 Task: Create a due date automation trigger when advanced on, the moment a card is due add checklist with an incomplete checklists.
Action: Mouse moved to (1213, 344)
Screenshot: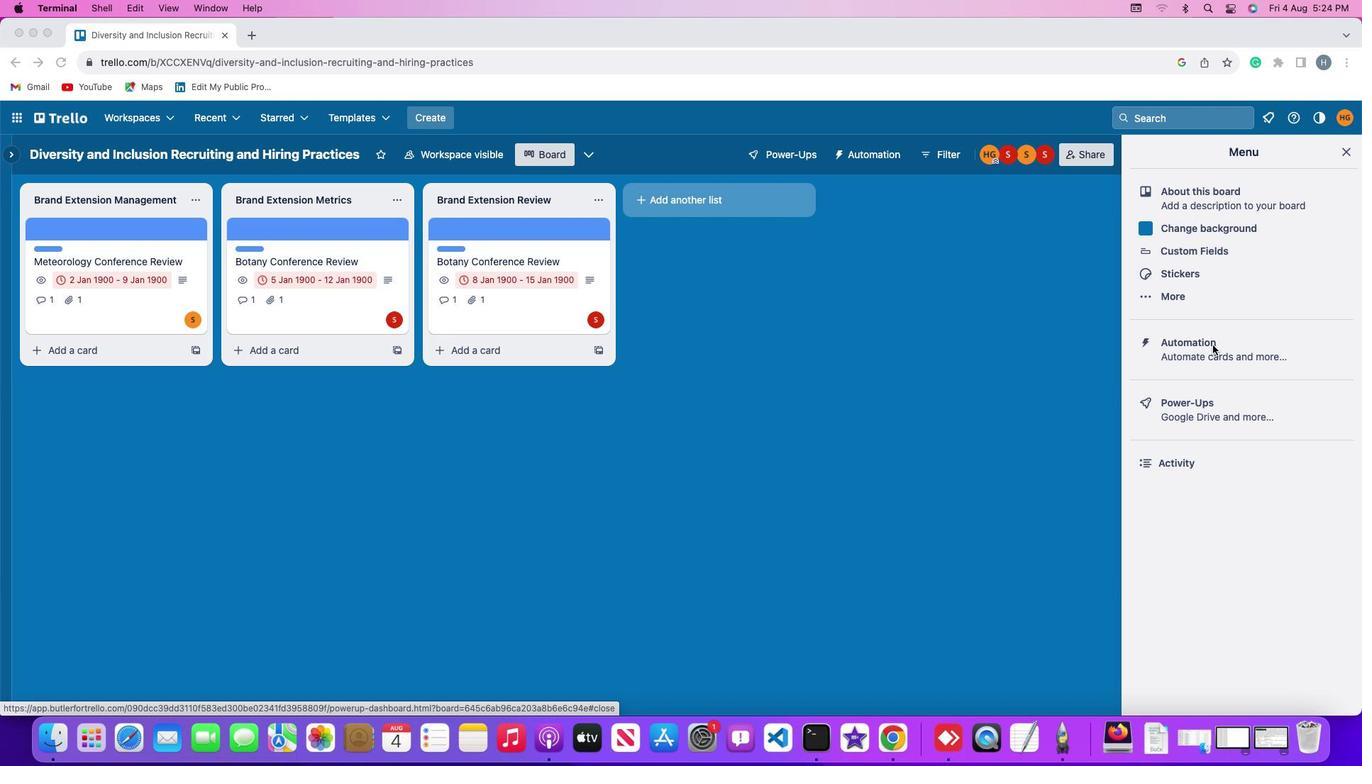 
Action: Mouse pressed left at (1213, 344)
Screenshot: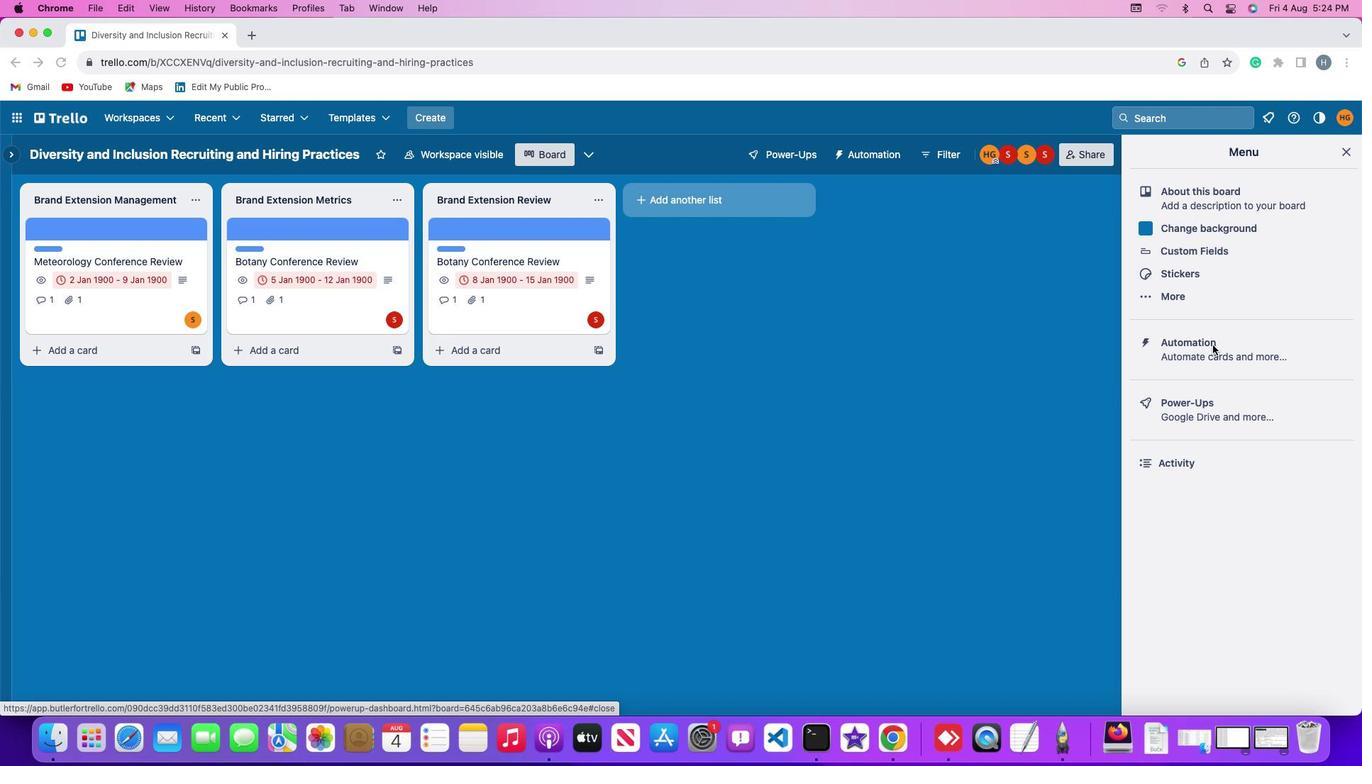 
Action: Mouse pressed left at (1213, 344)
Screenshot: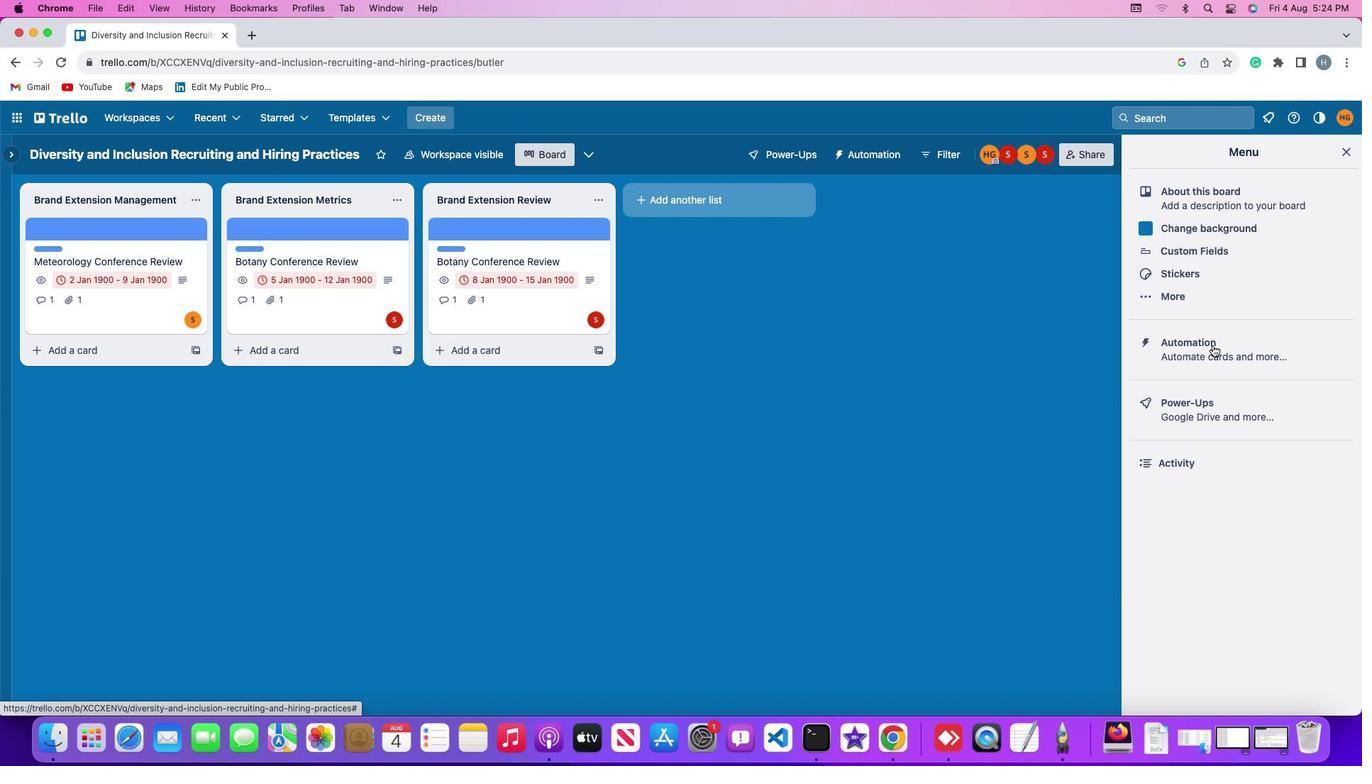 
Action: Mouse moved to (100, 335)
Screenshot: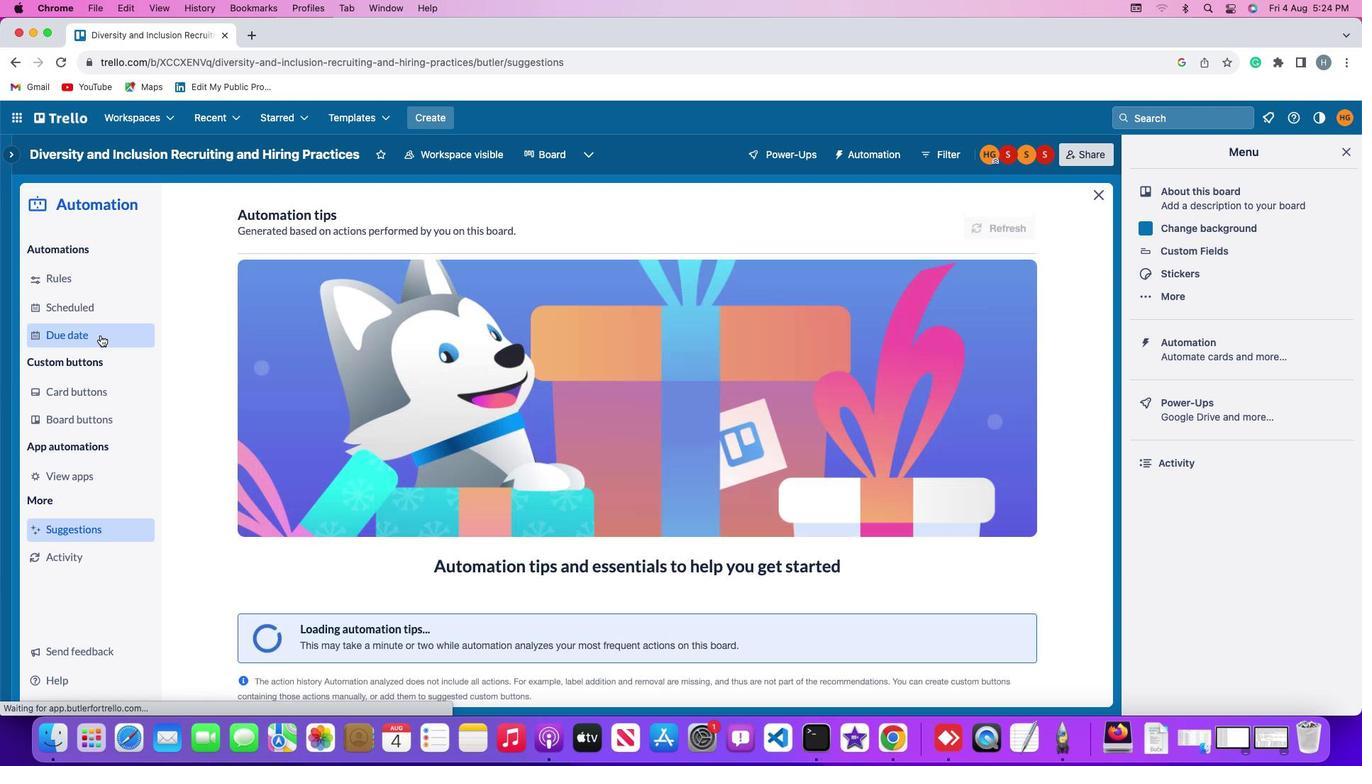 
Action: Mouse pressed left at (100, 335)
Screenshot: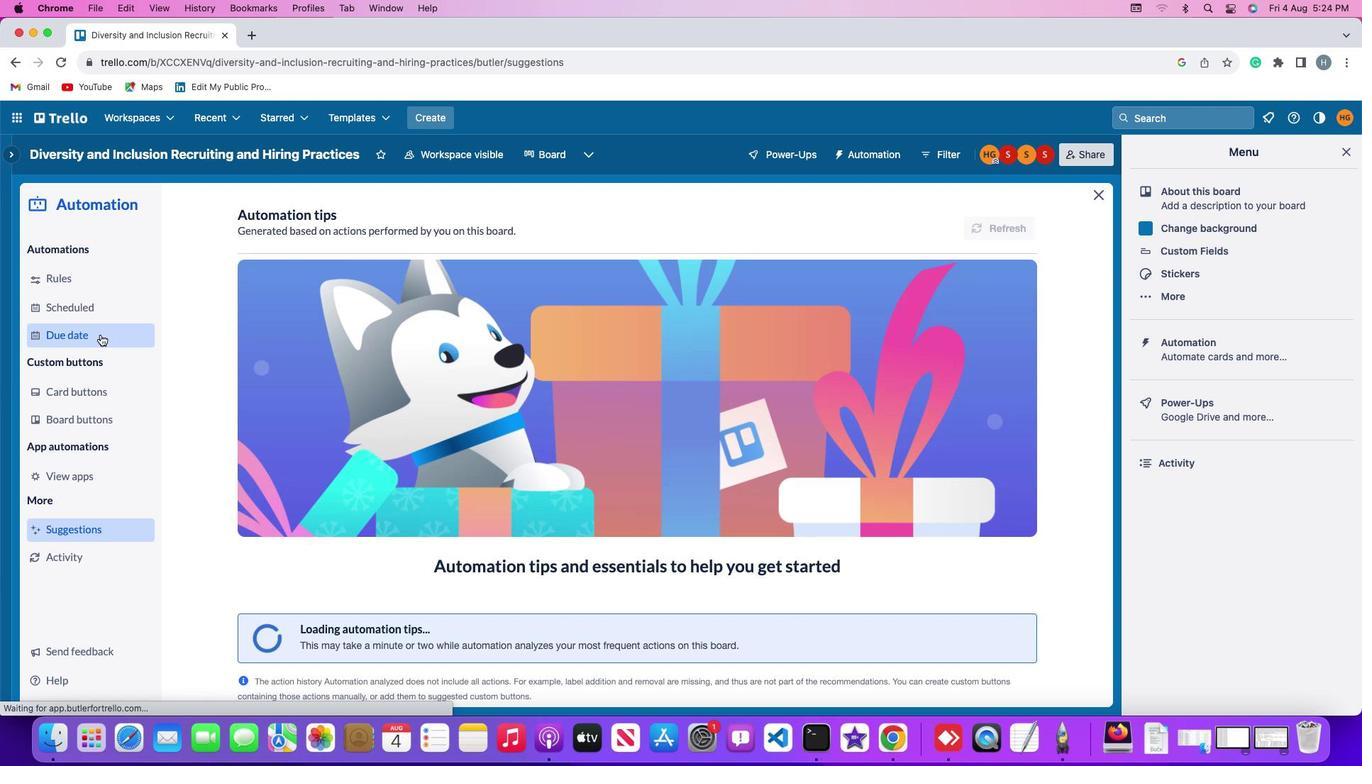 
Action: Mouse moved to (964, 217)
Screenshot: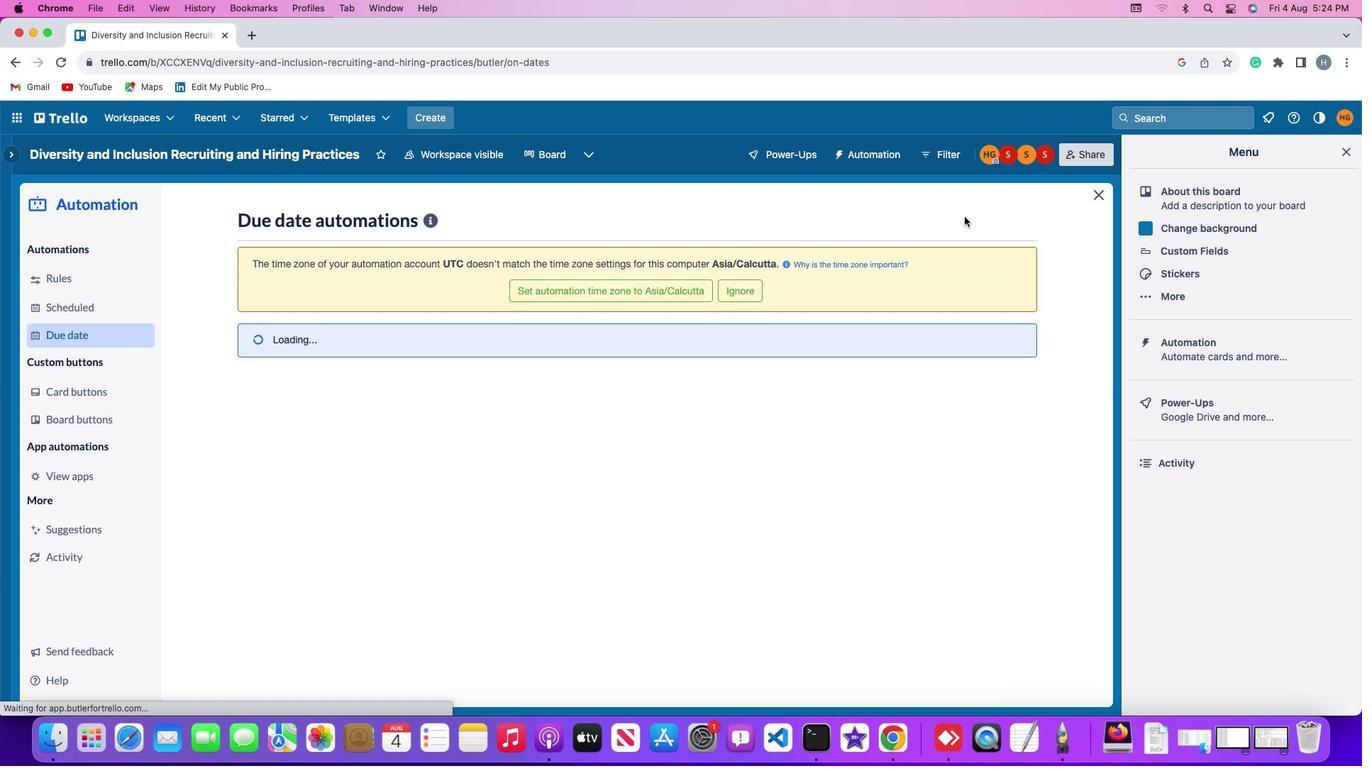 
Action: Mouse pressed left at (964, 217)
Screenshot: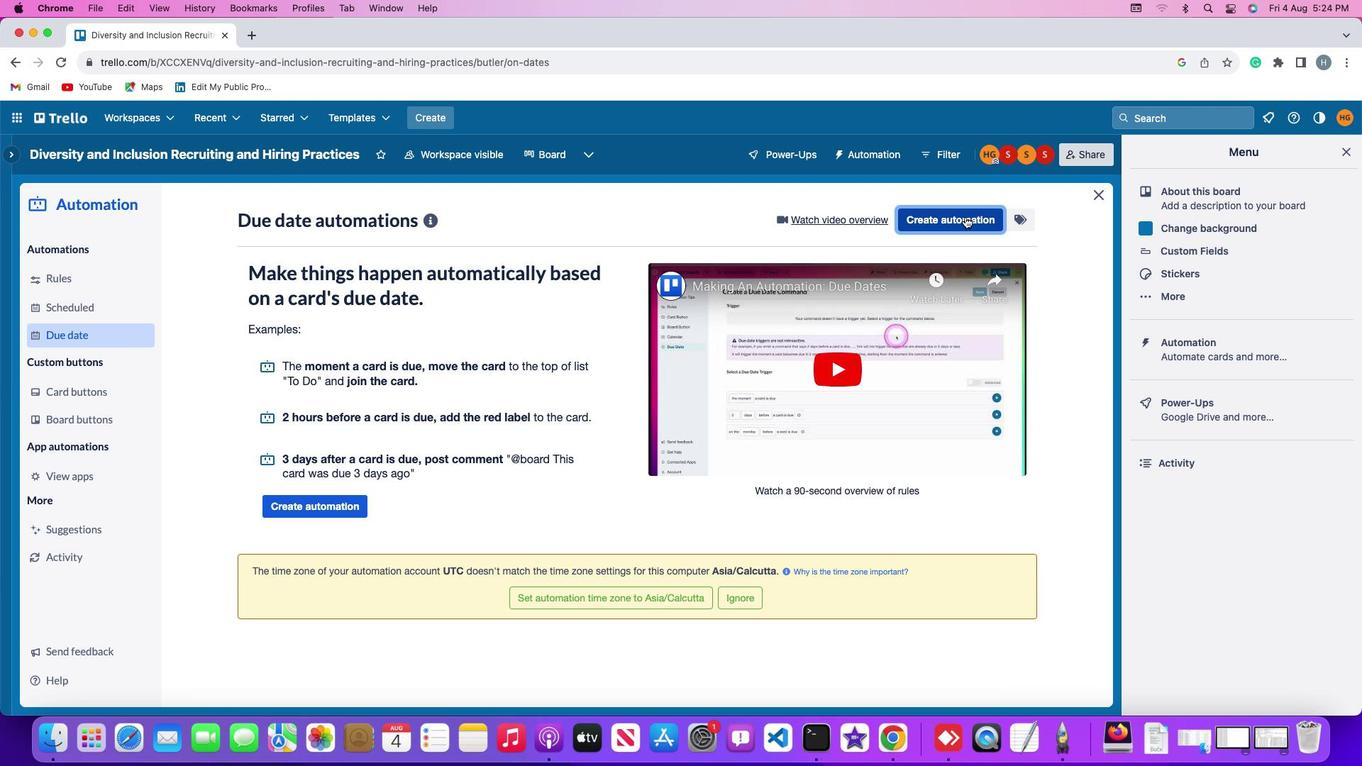 
Action: Mouse moved to (670, 357)
Screenshot: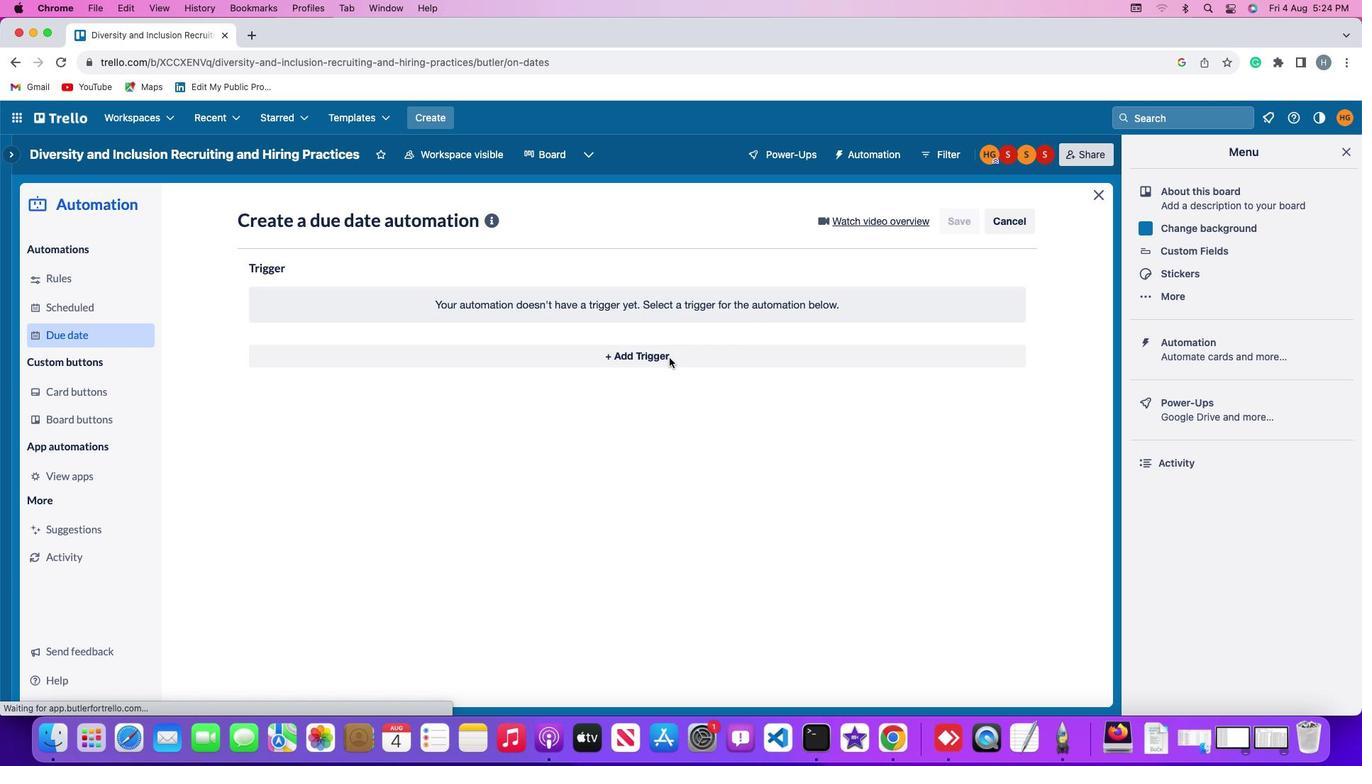 
Action: Mouse pressed left at (670, 357)
Screenshot: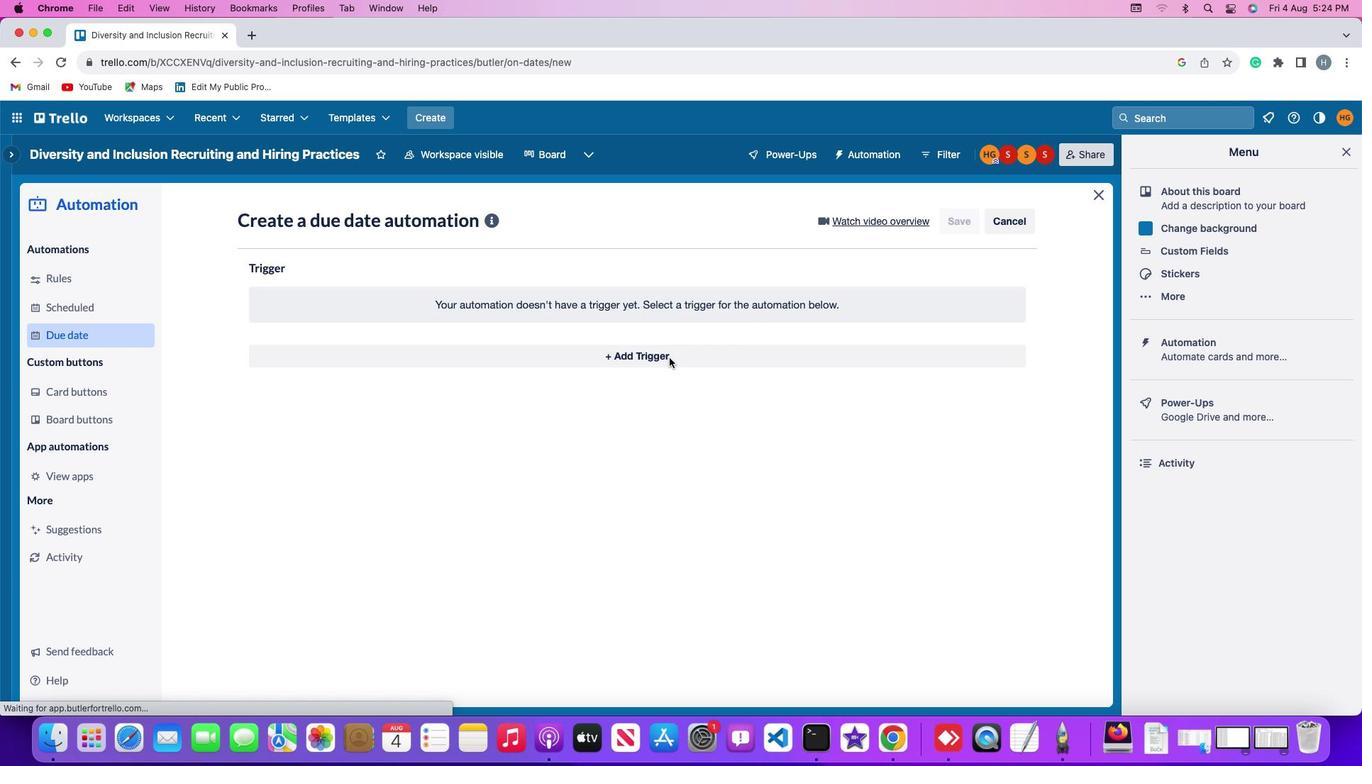 
Action: Mouse moved to (296, 520)
Screenshot: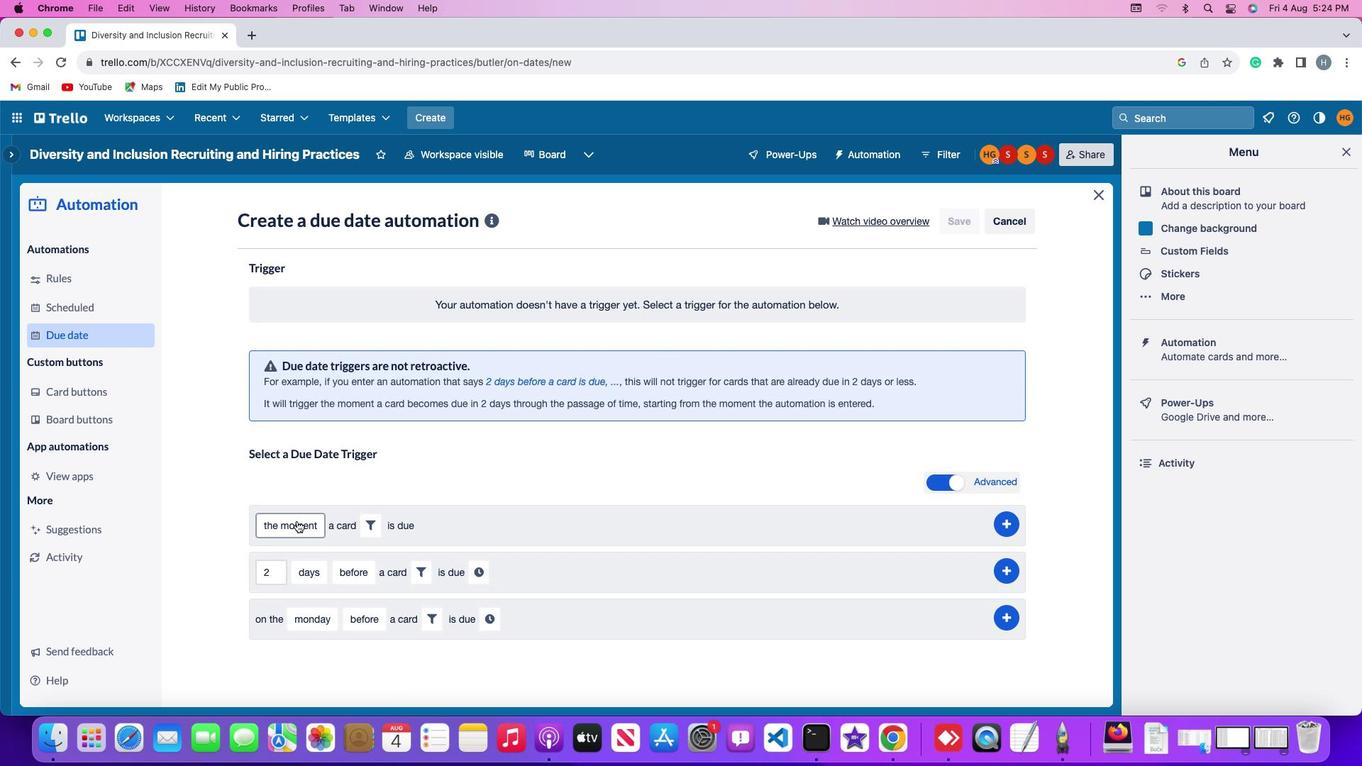 
Action: Mouse pressed left at (296, 520)
Screenshot: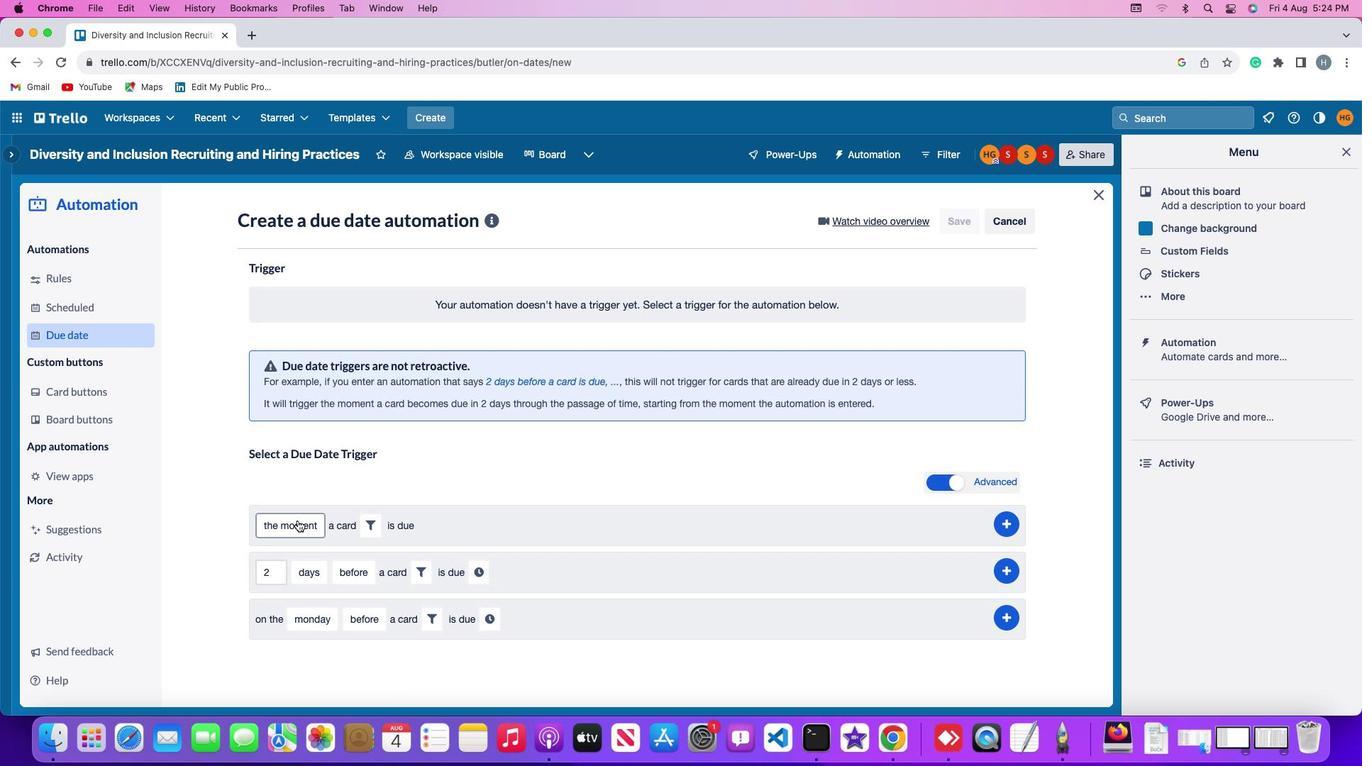 
Action: Mouse moved to (305, 547)
Screenshot: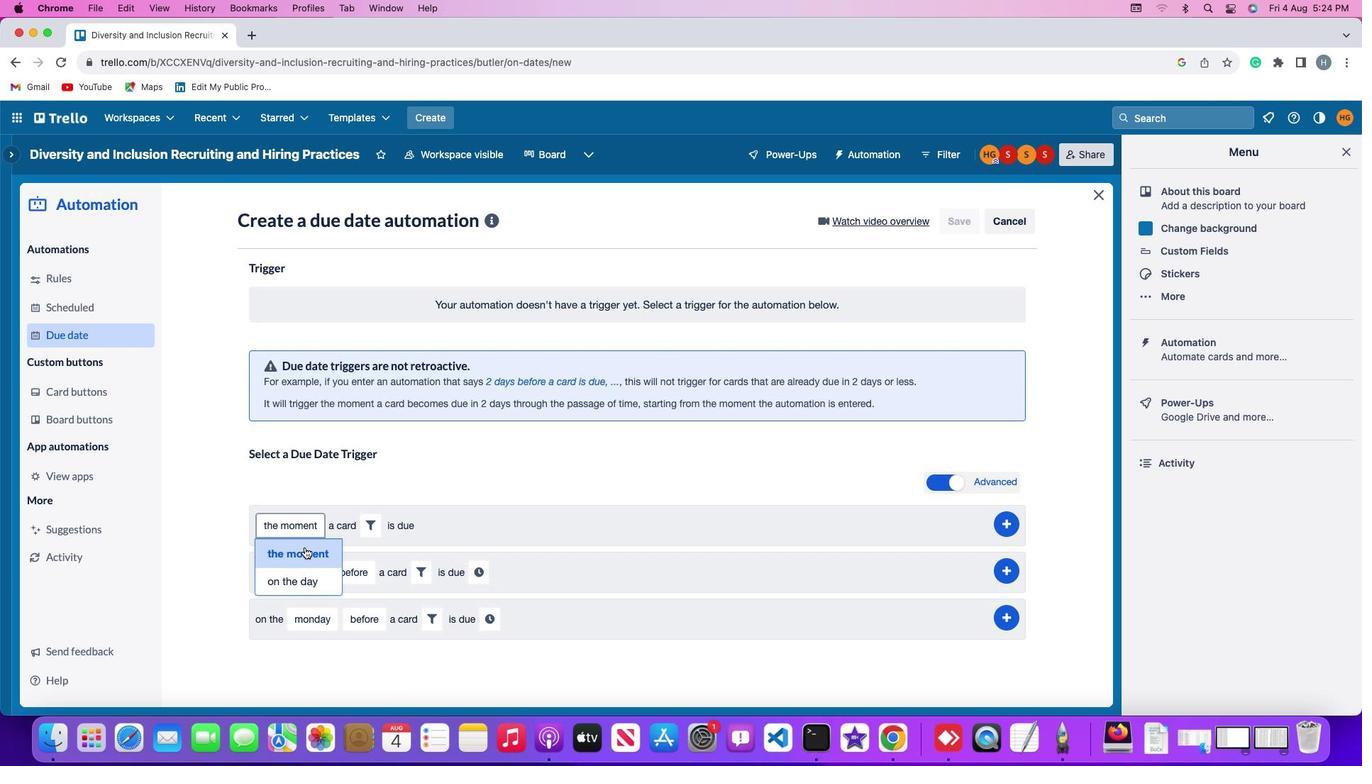 
Action: Mouse pressed left at (305, 547)
Screenshot: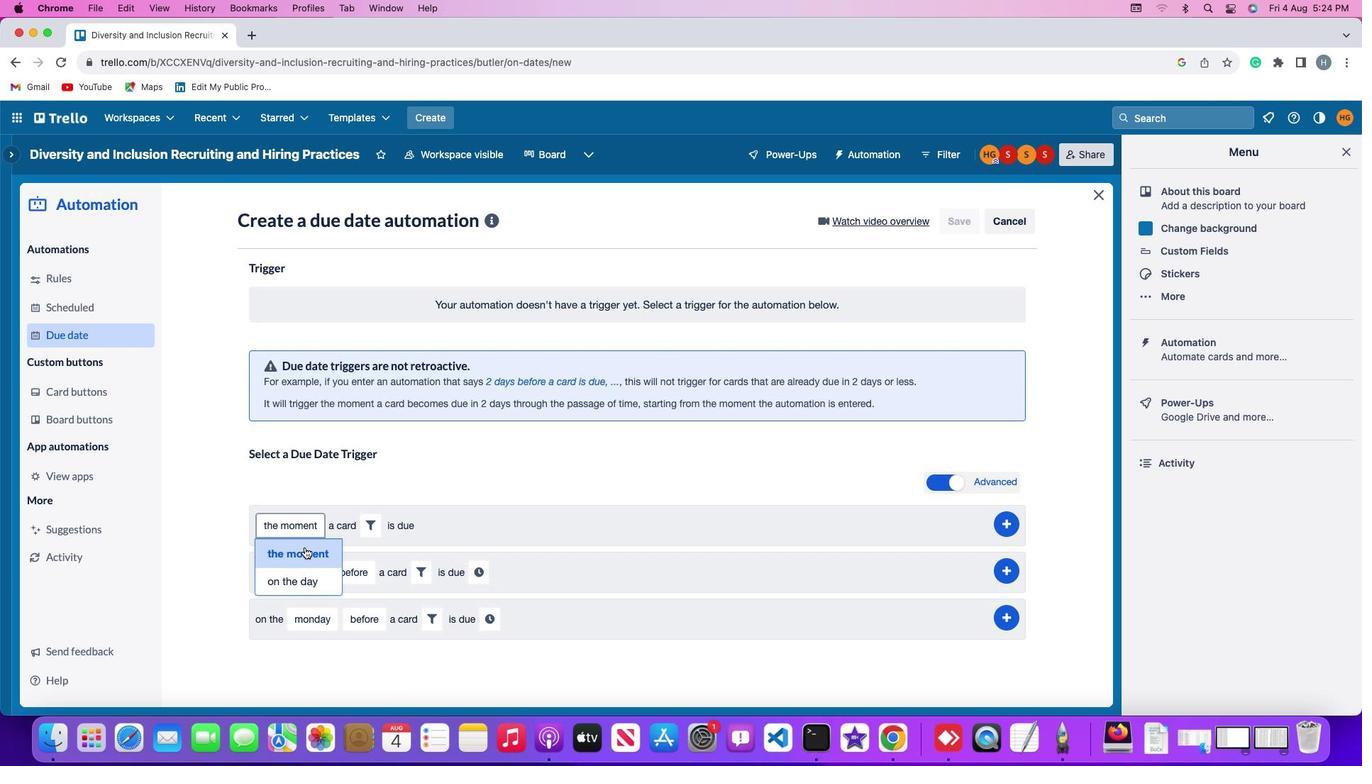 
Action: Mouse moved to (372, 524)
Screenshot: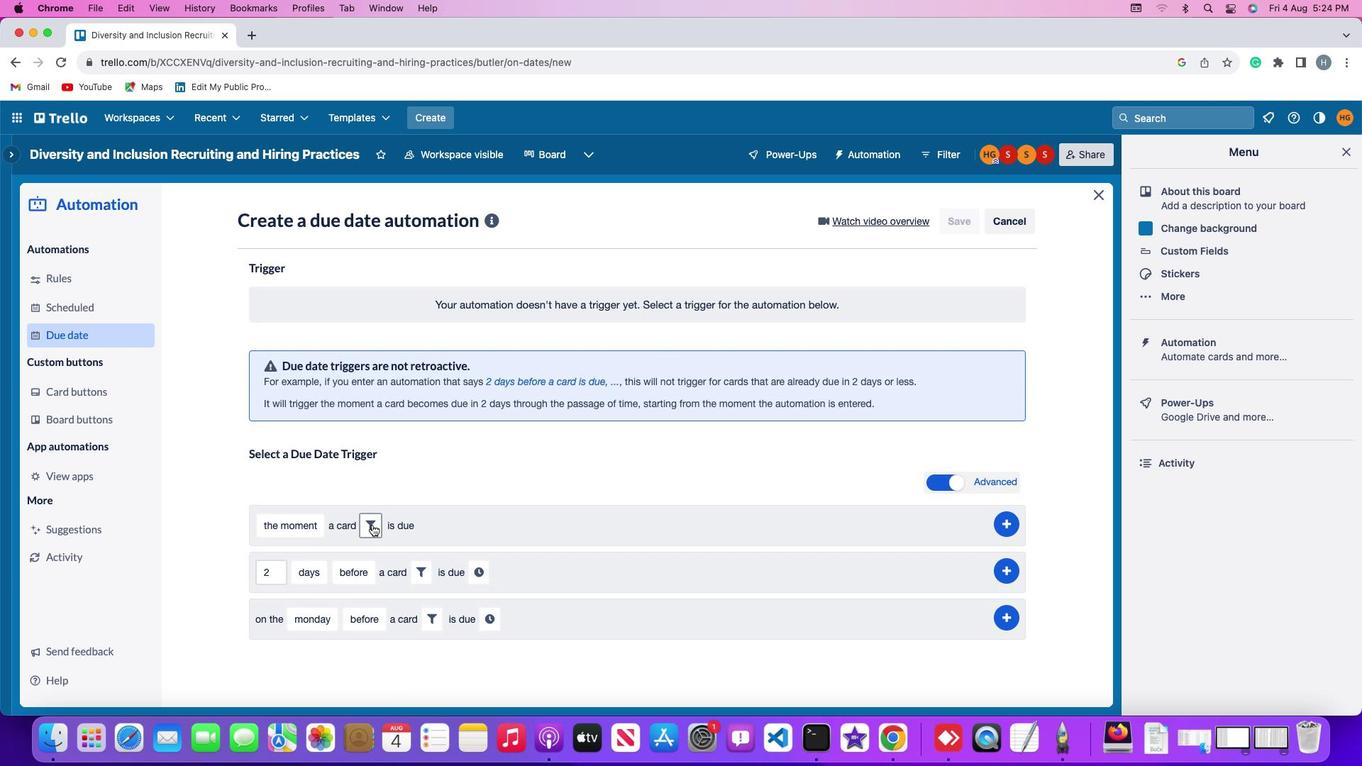 
Action: Mouse pressed left at (372, 524)
Screenshot: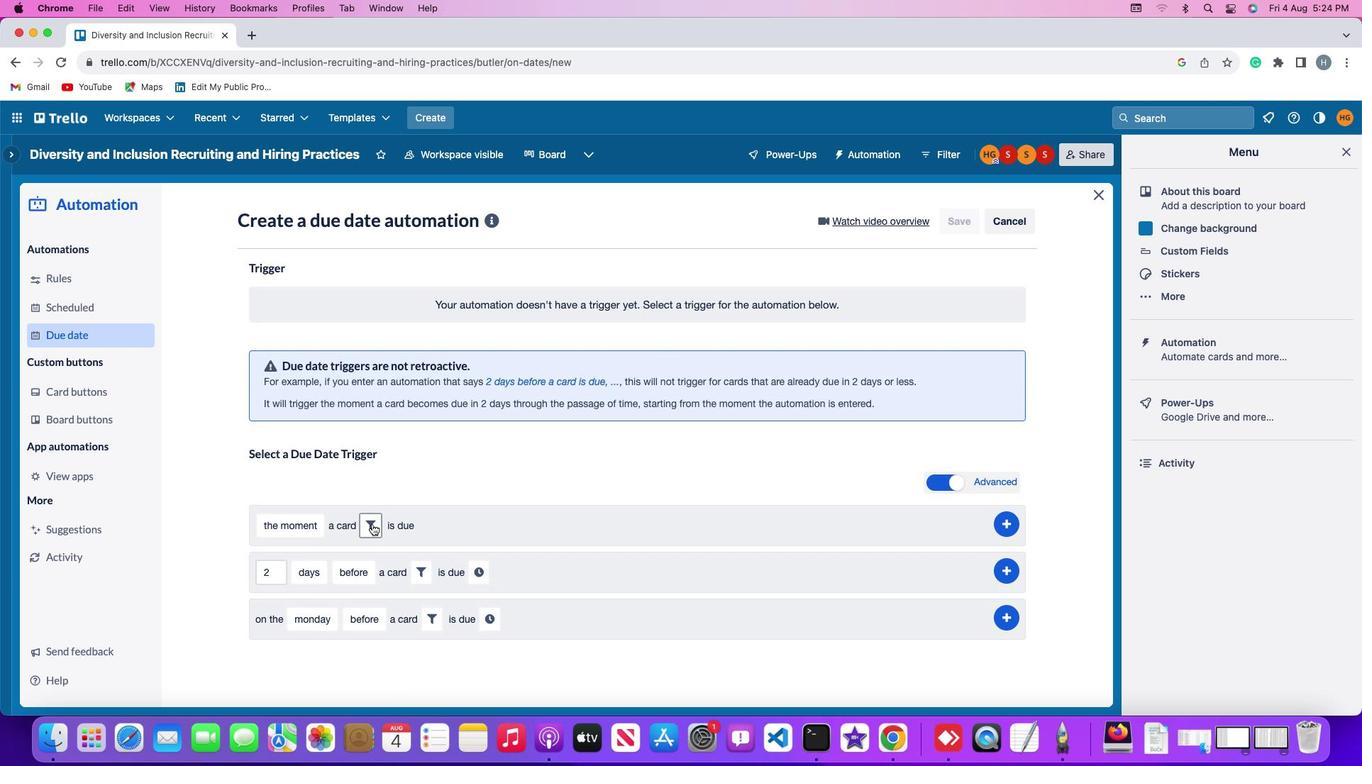 
Action: Mouse moved to (496, 571)
Screenshot: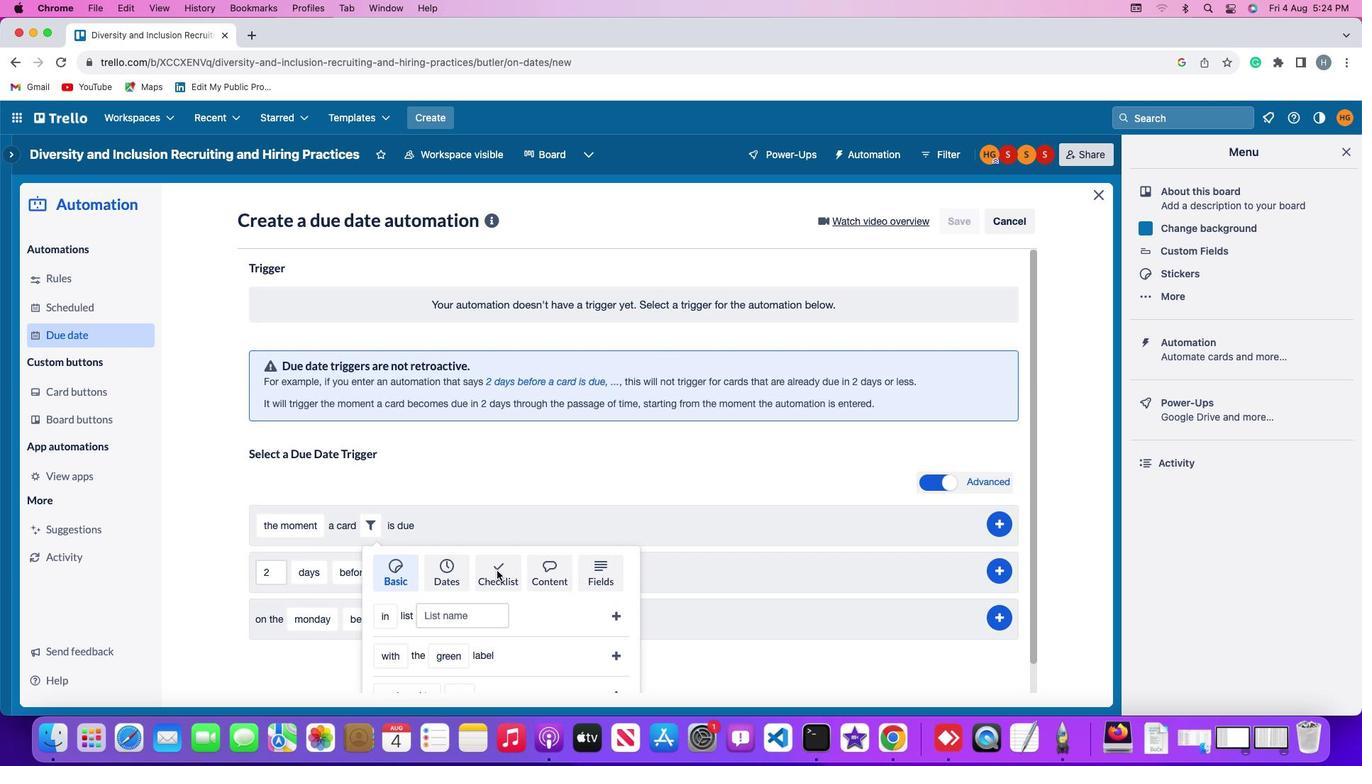 
Action: Mouse pressed left at (496, 571)
Screenshot: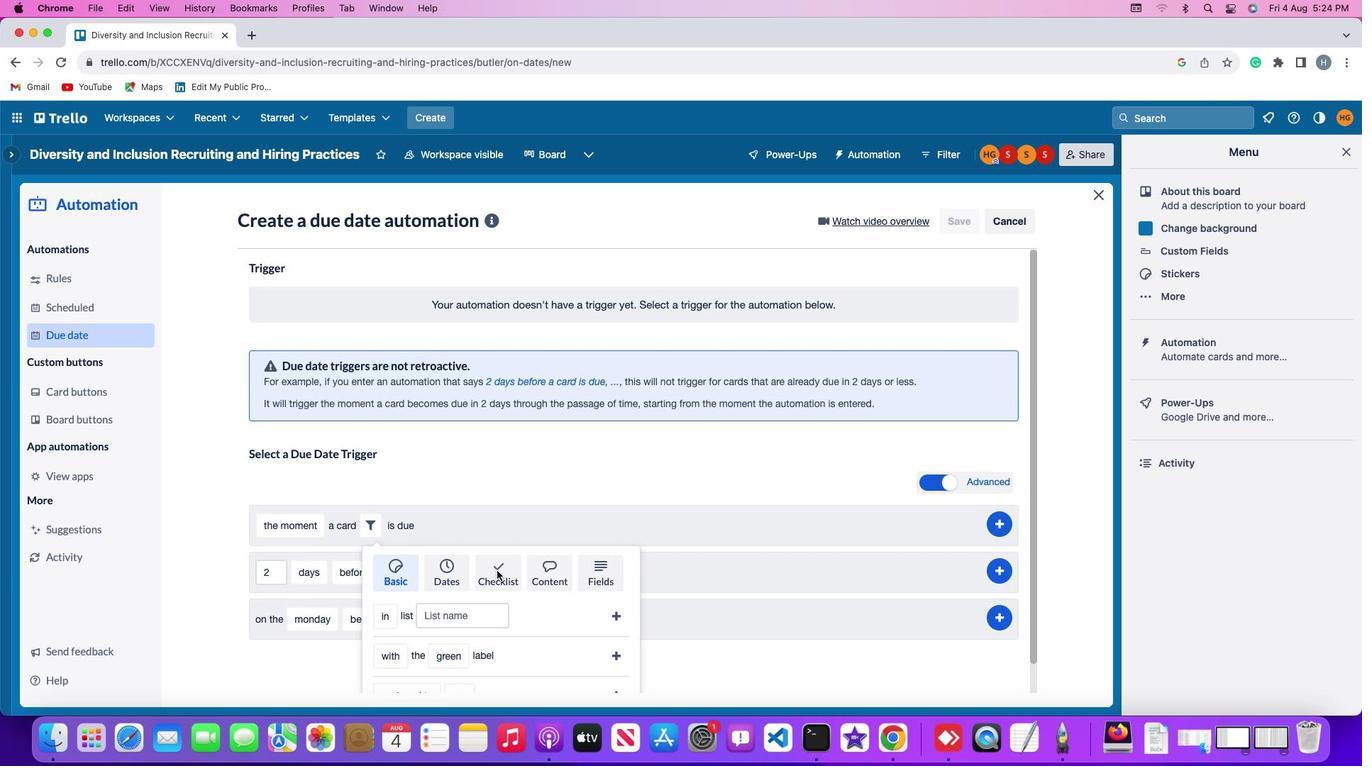 
Action: Mouse moved to (503, 582)
Screenshot: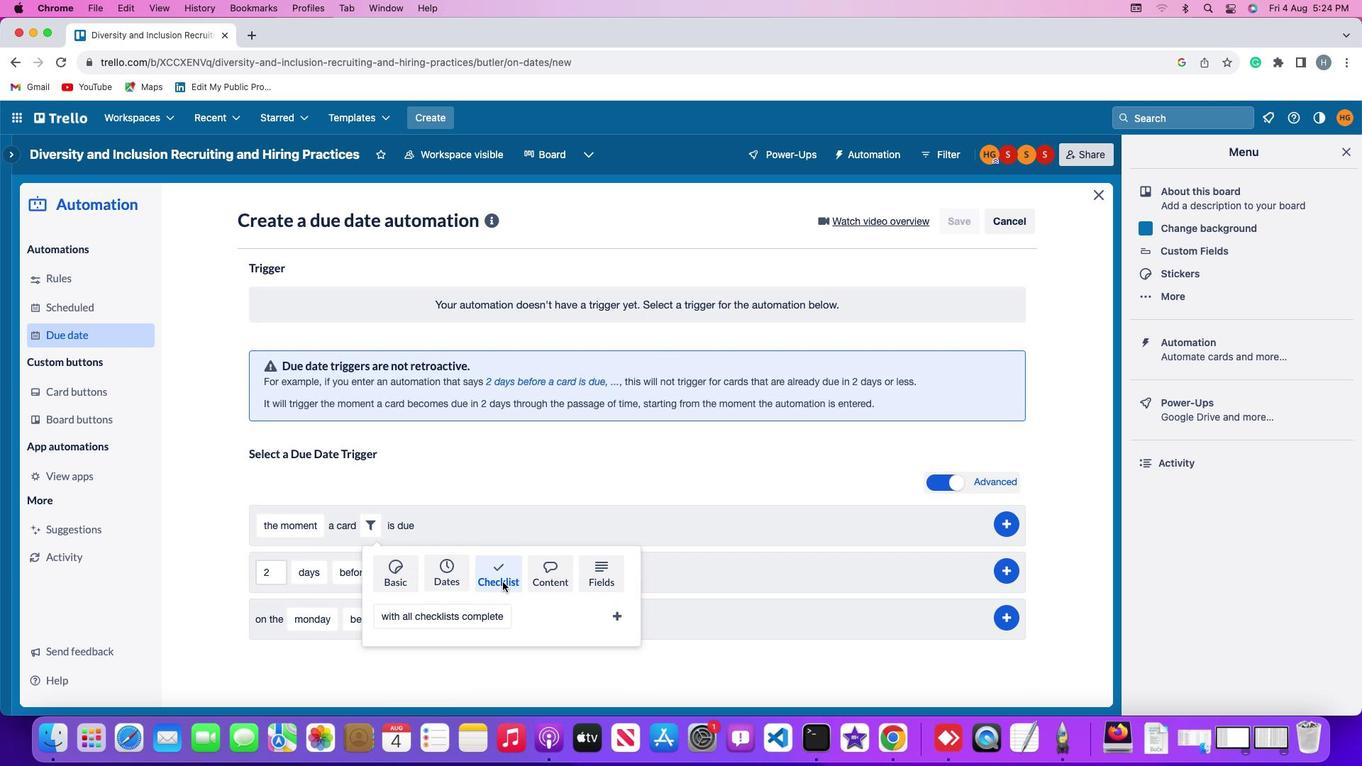 
Action: Mouse scrolled (503, 582) with delta (0, 0)
Screenshot: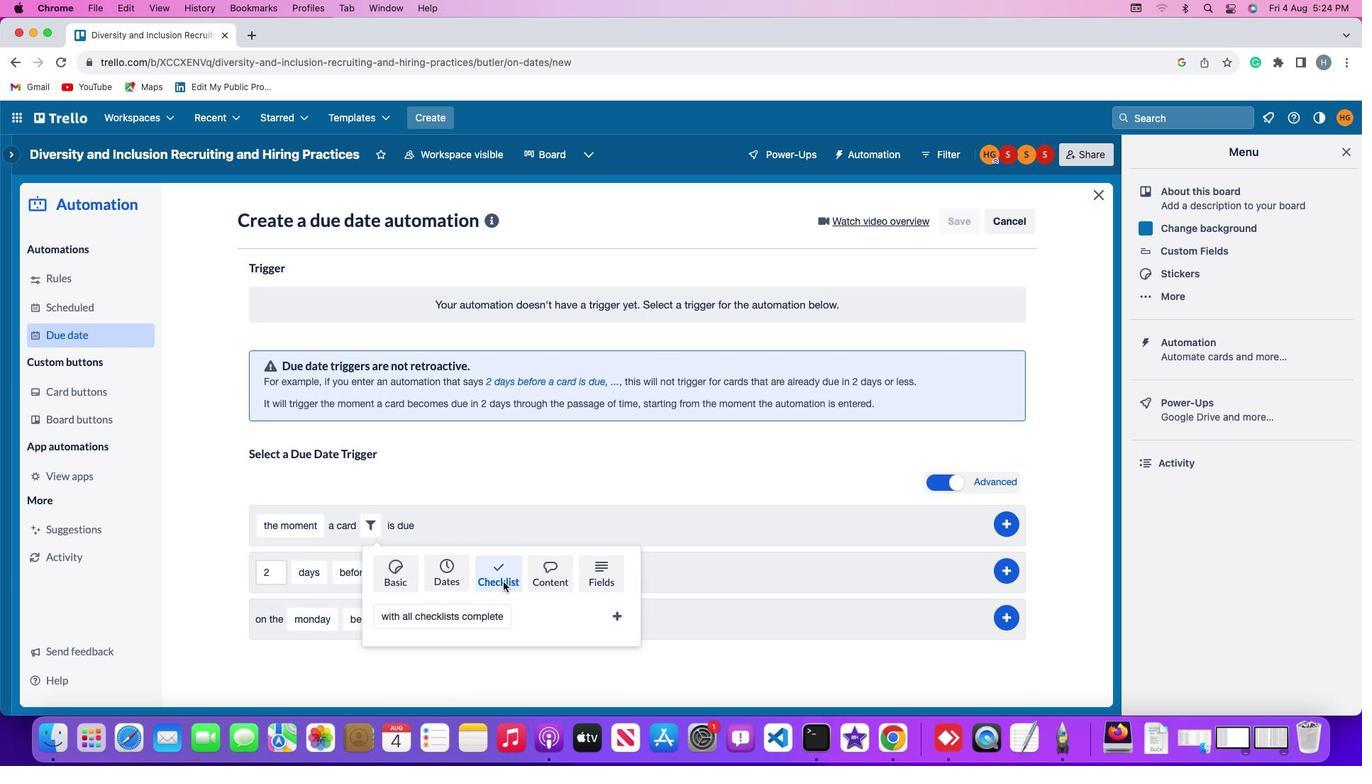 
Action: Mouse moved to (503, 582)
Screenshot: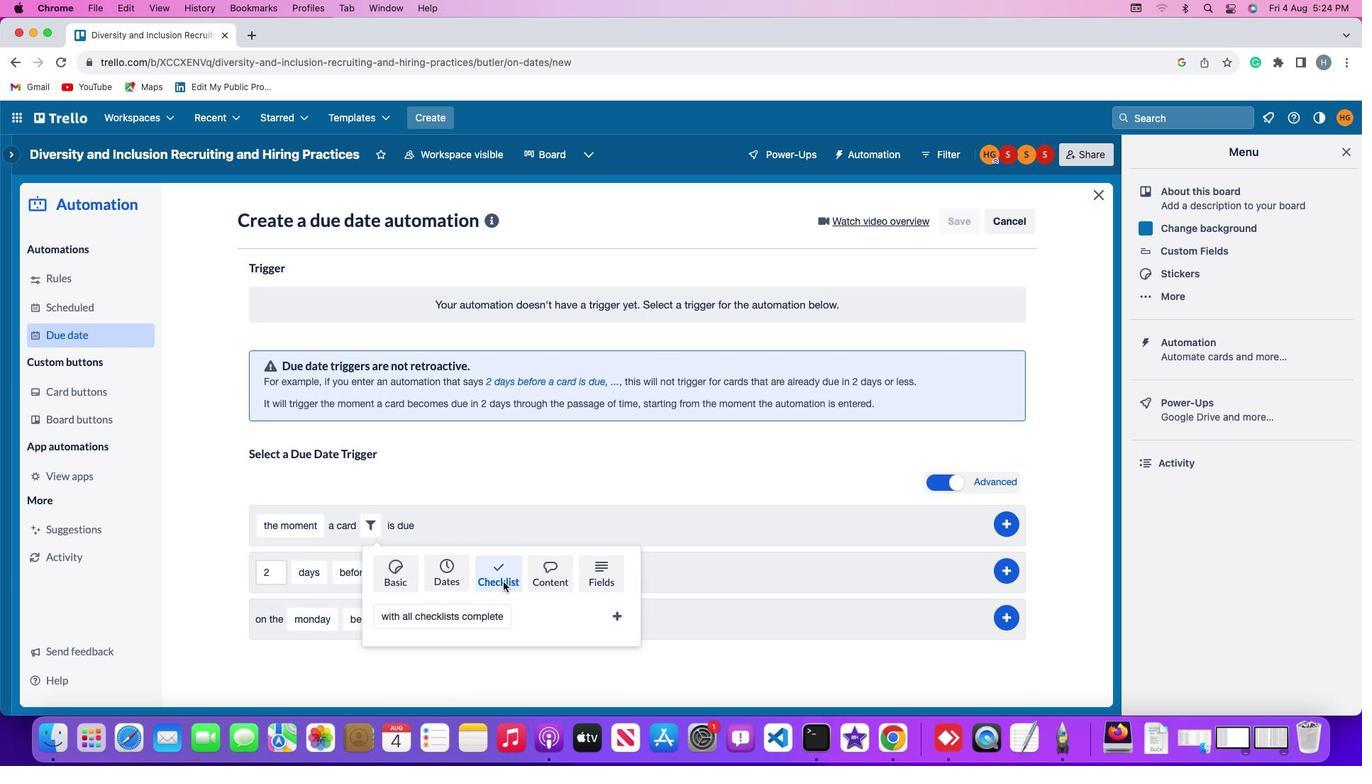 
Action: Mouse scrolled (503, 582) with delta (0, 0)
Screenshot: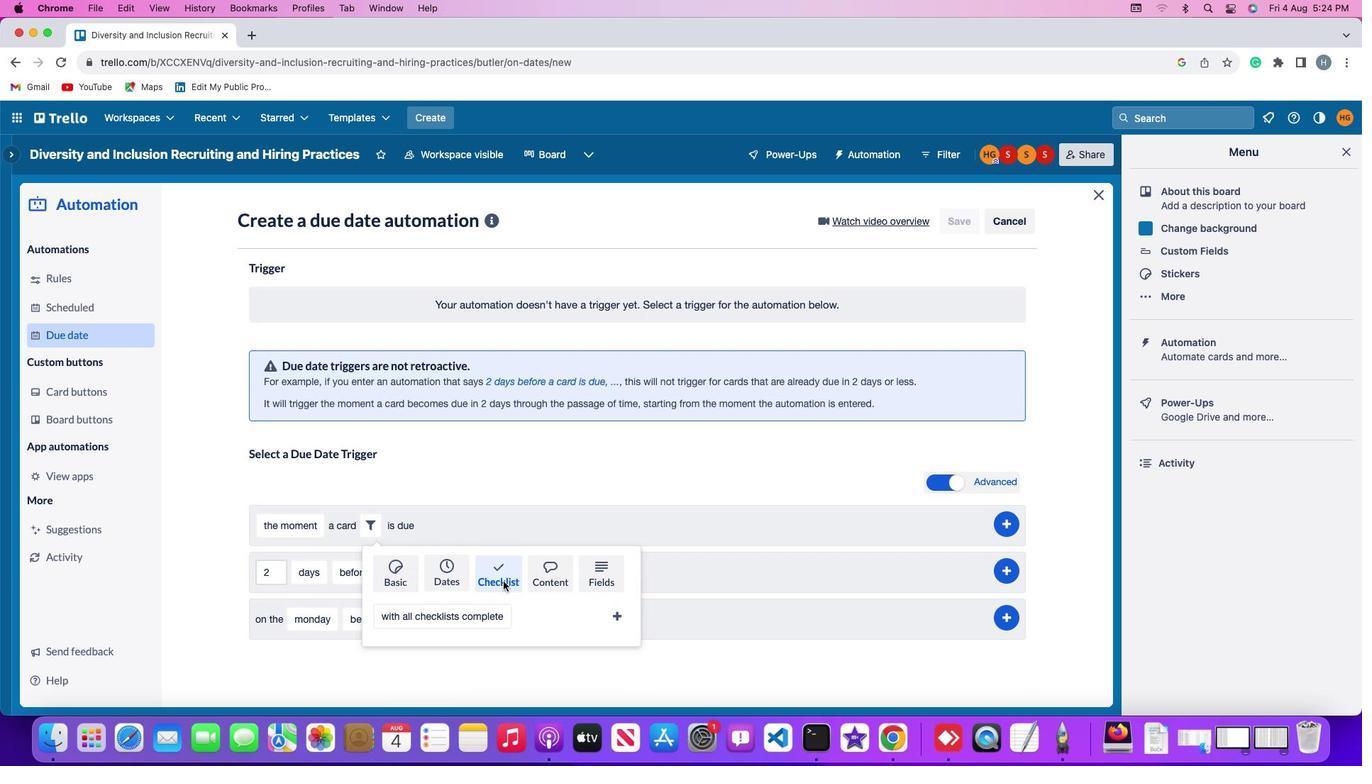 
Action: Mouse scrolled (503, 582) with delta (0, -2)
Screenshot: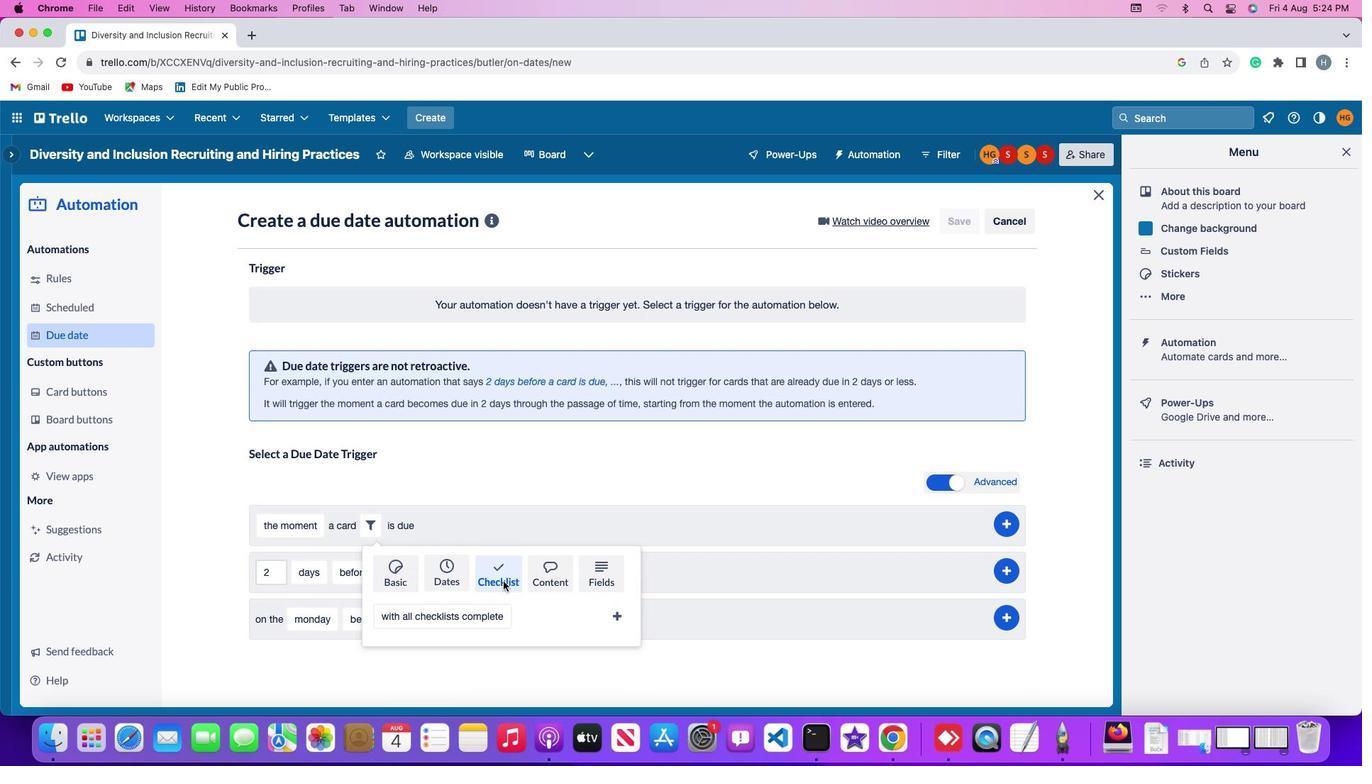 
Action: Mouse moved to (503, 581)
Screenshot: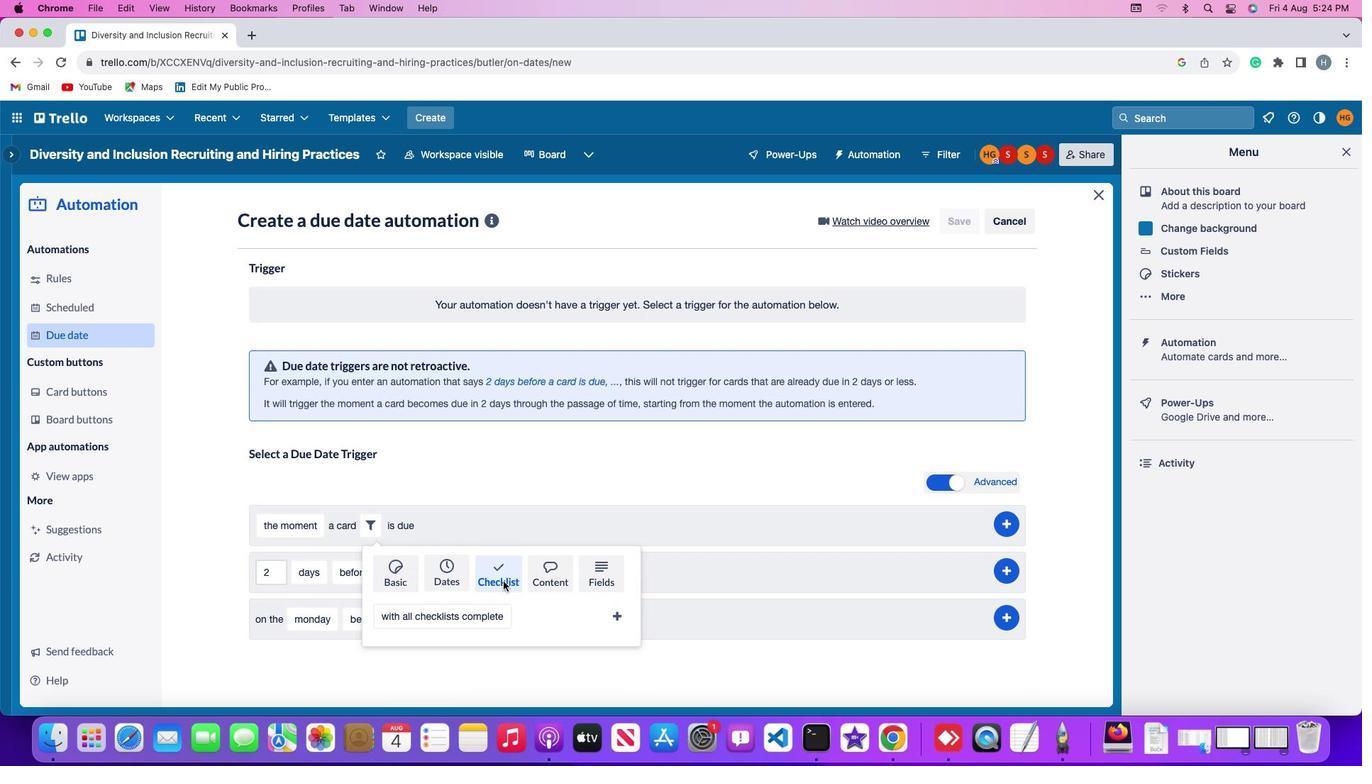 
Action: Mouse scrolled (503, 581) with delta (0, -2)
Screenshot: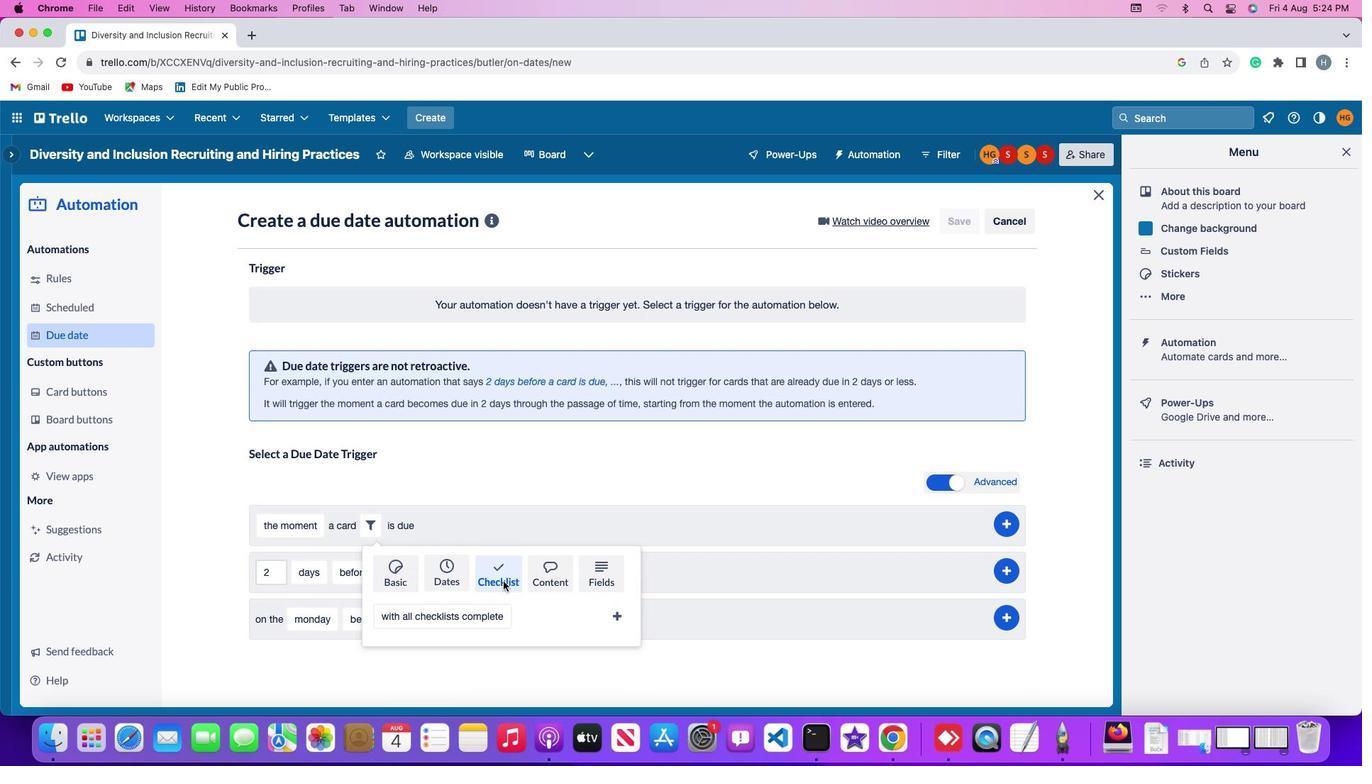 
Action: Mouse moved to (479, 608)
Screenshot: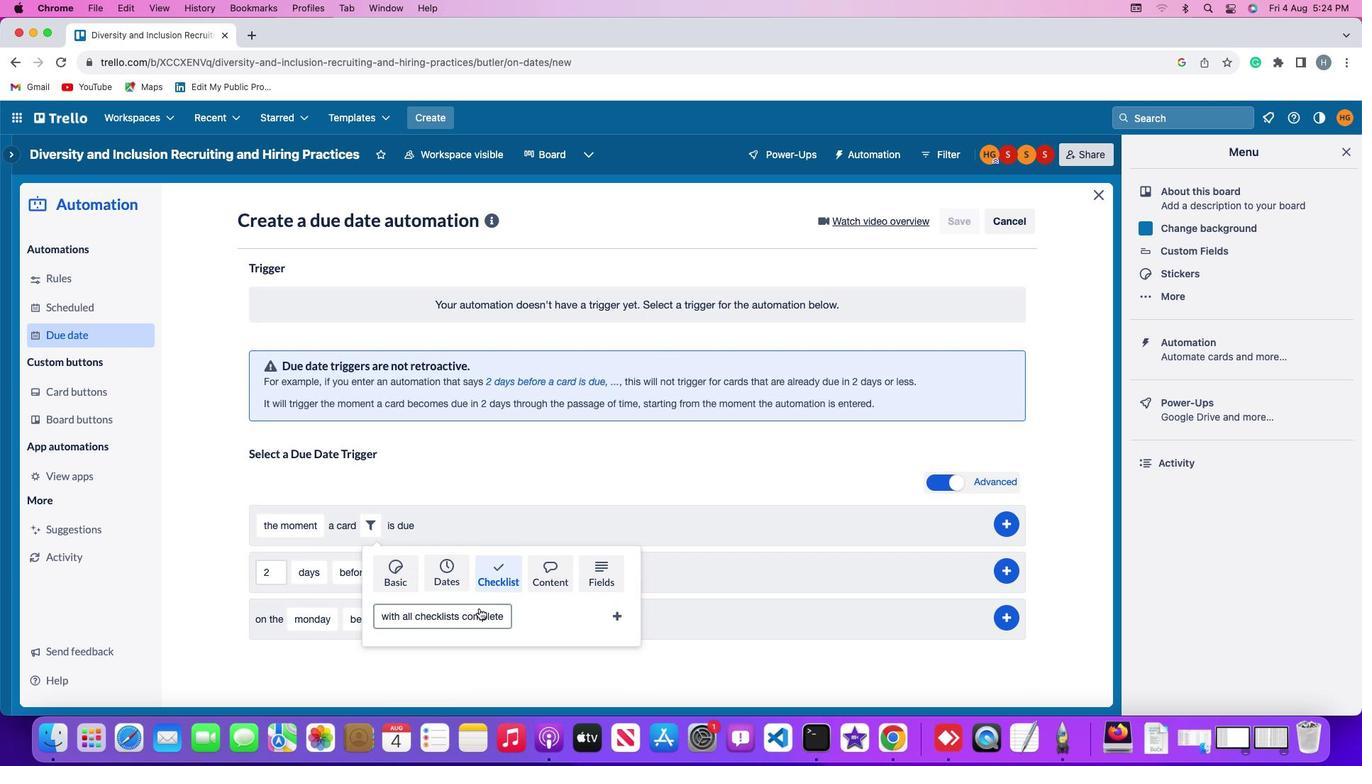 
Action: Mouse pressed left at (479, 608)
Screenshot: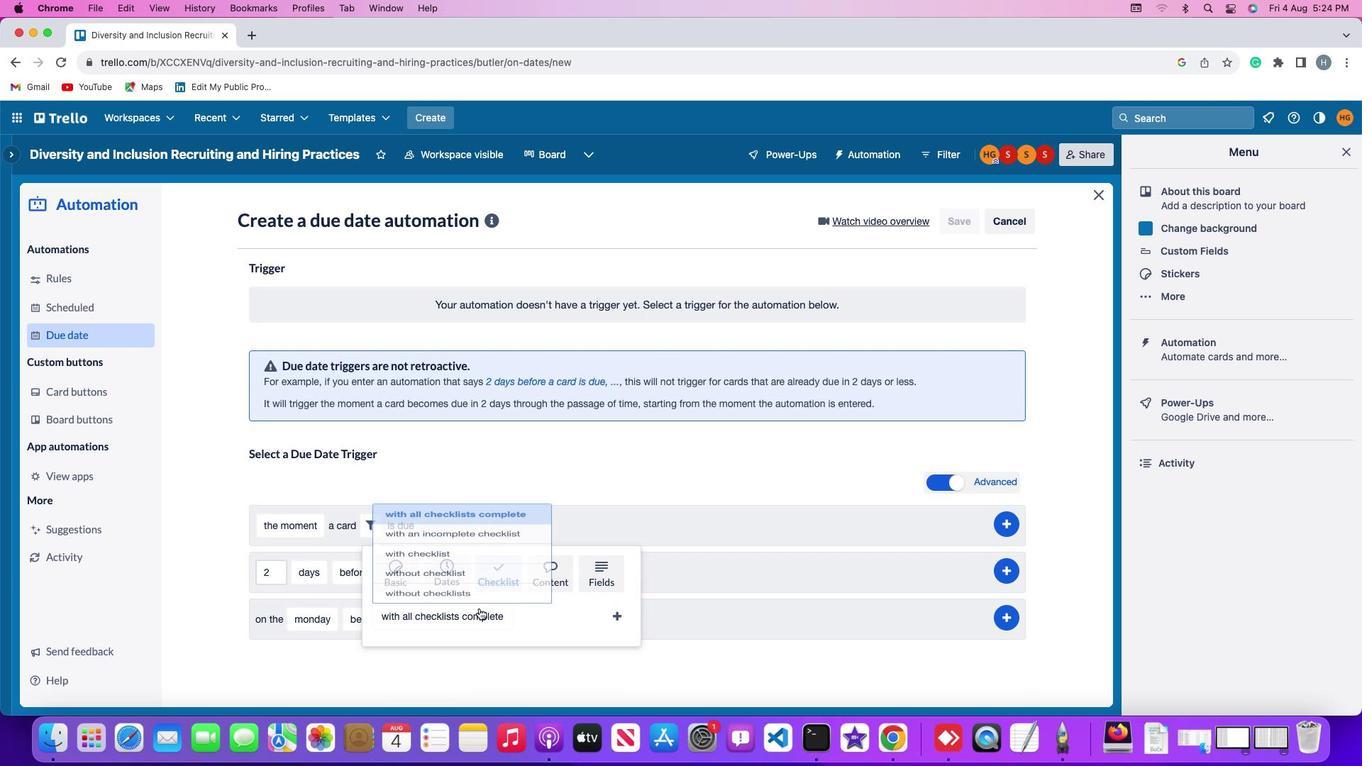 
Action: Mouse moved to (475, 503)
Screenshot: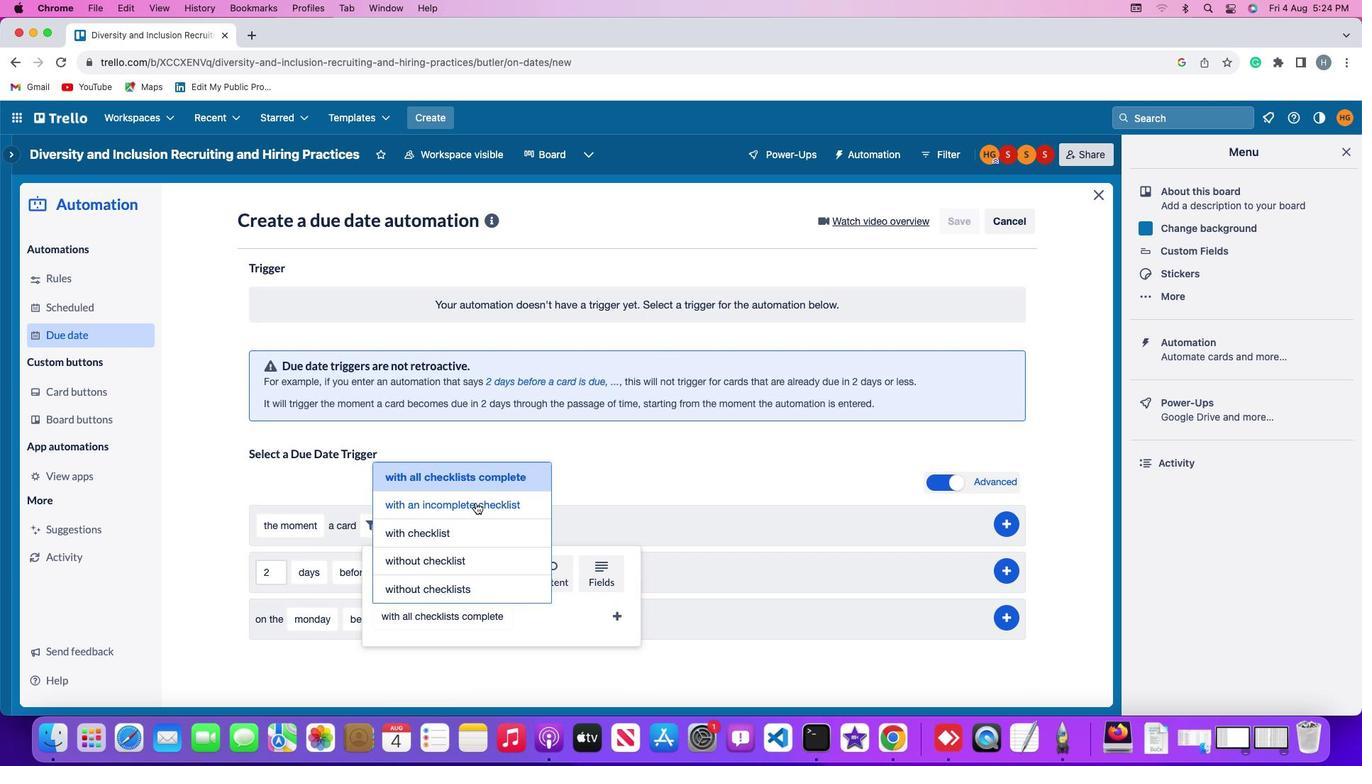 
Action: Mouse pressed left at (475, 503)
Screenshot: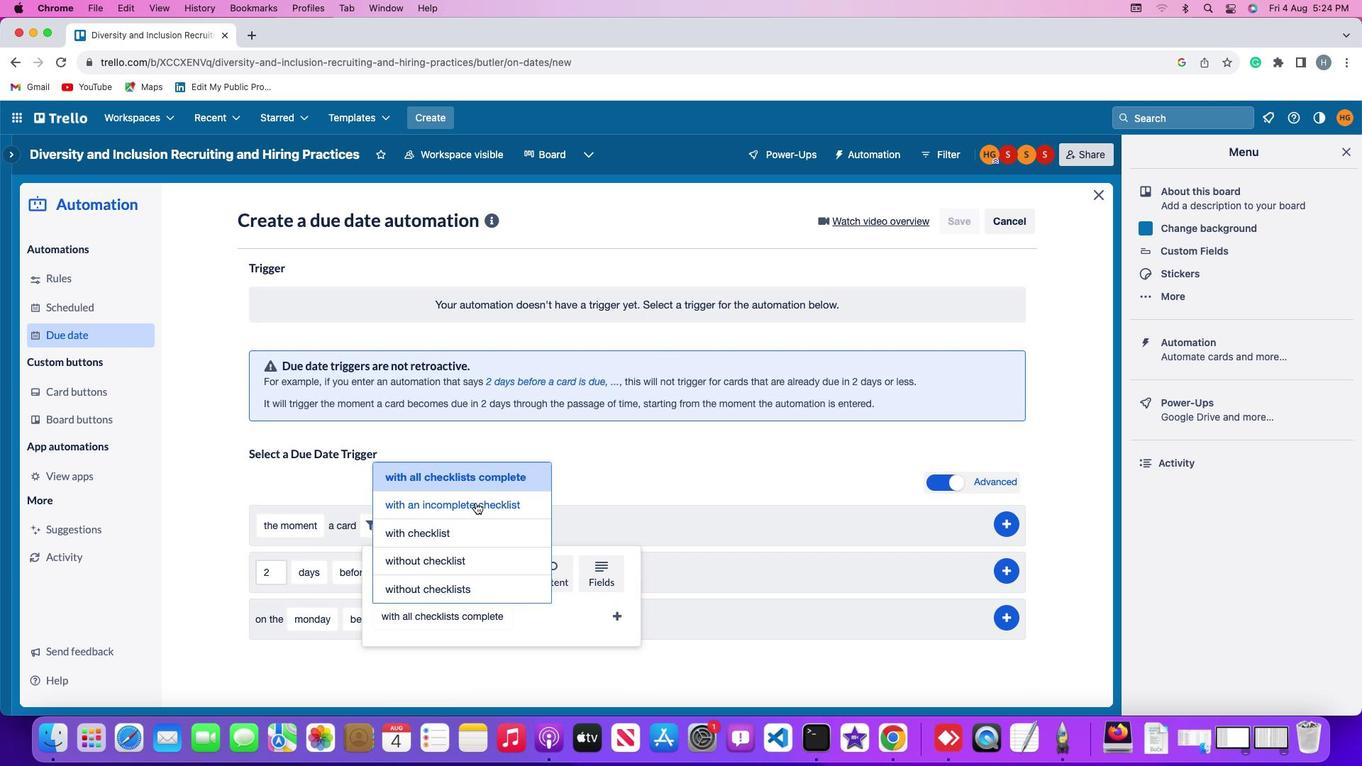 
Action: Mouse moved to (617, 614)
Screenshot: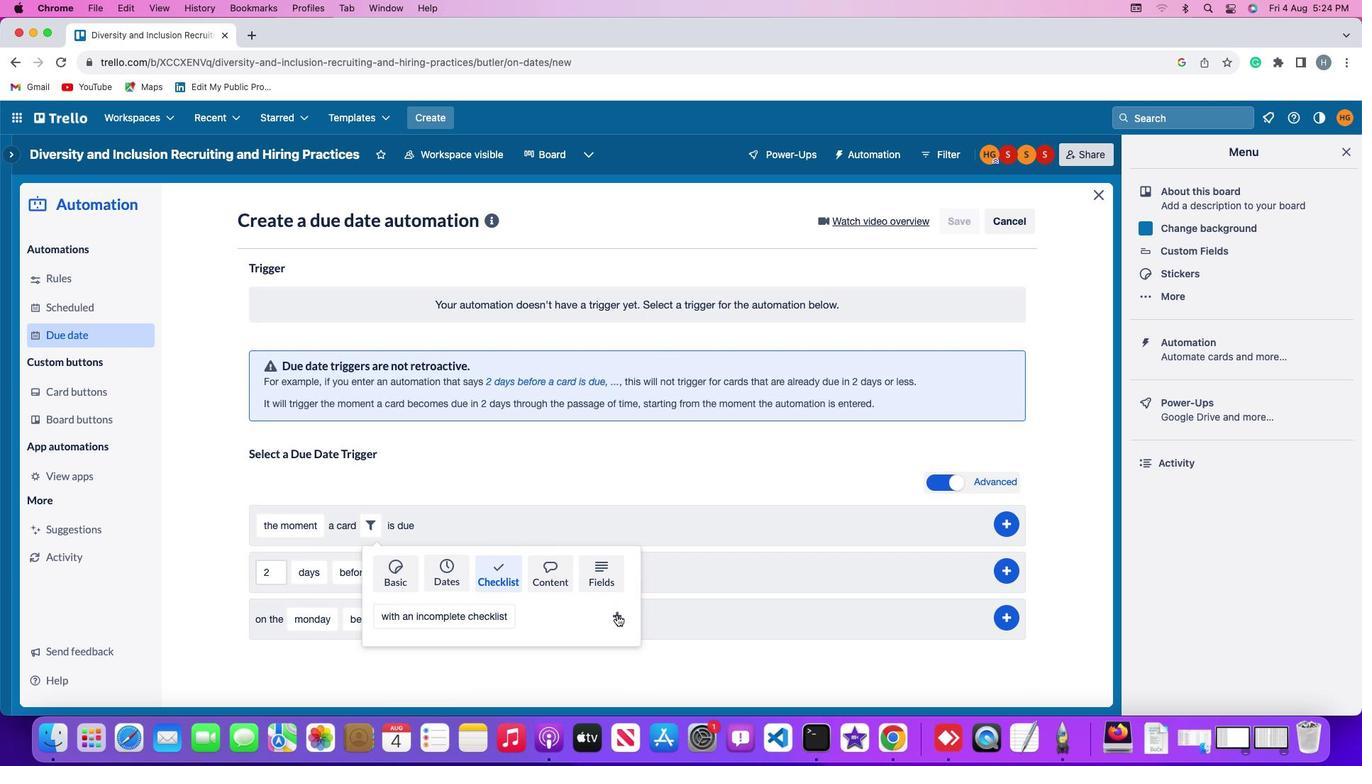 
Action: Mouse pressed left at (617, 614)
Screenshot: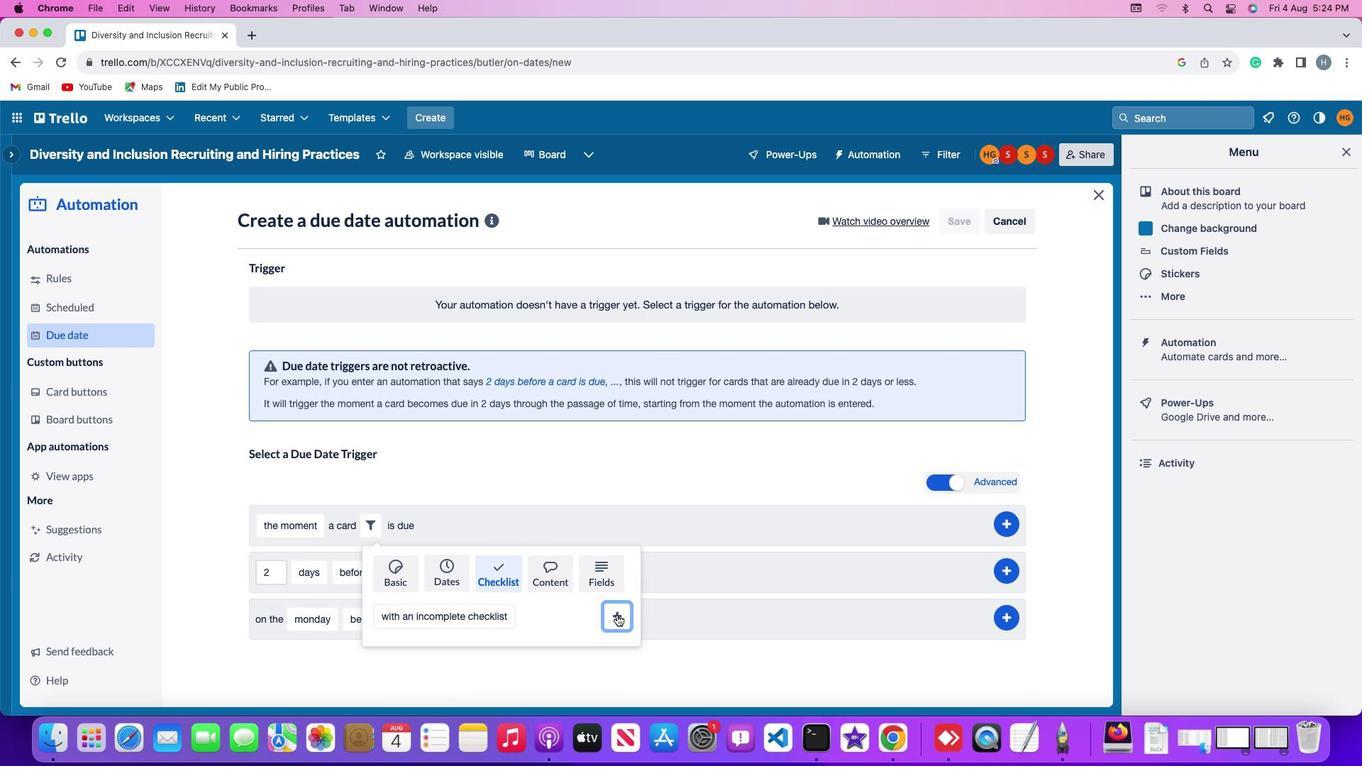 
Action: Mouse moved to (1002, 524)
Screenshot: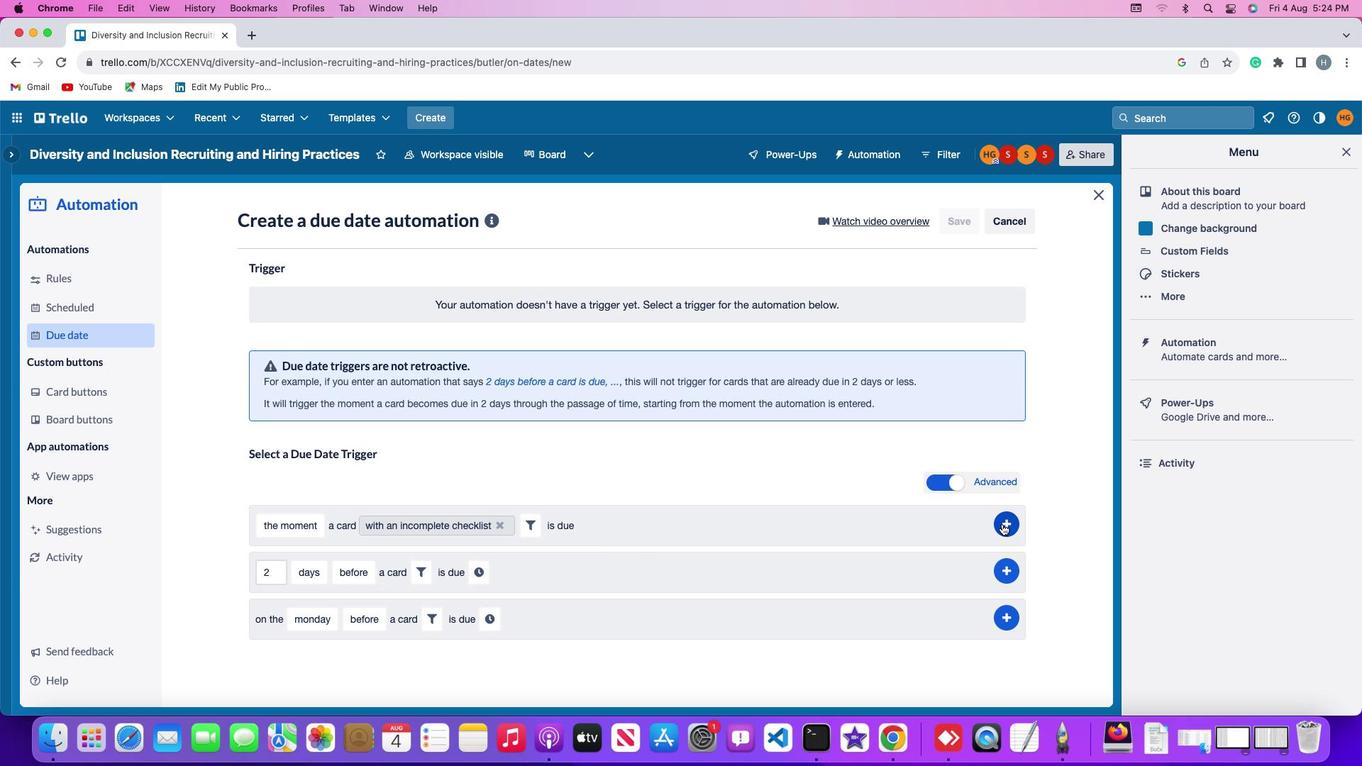 
Action: Mouse pressed left at (1002, 524)
Screenshot: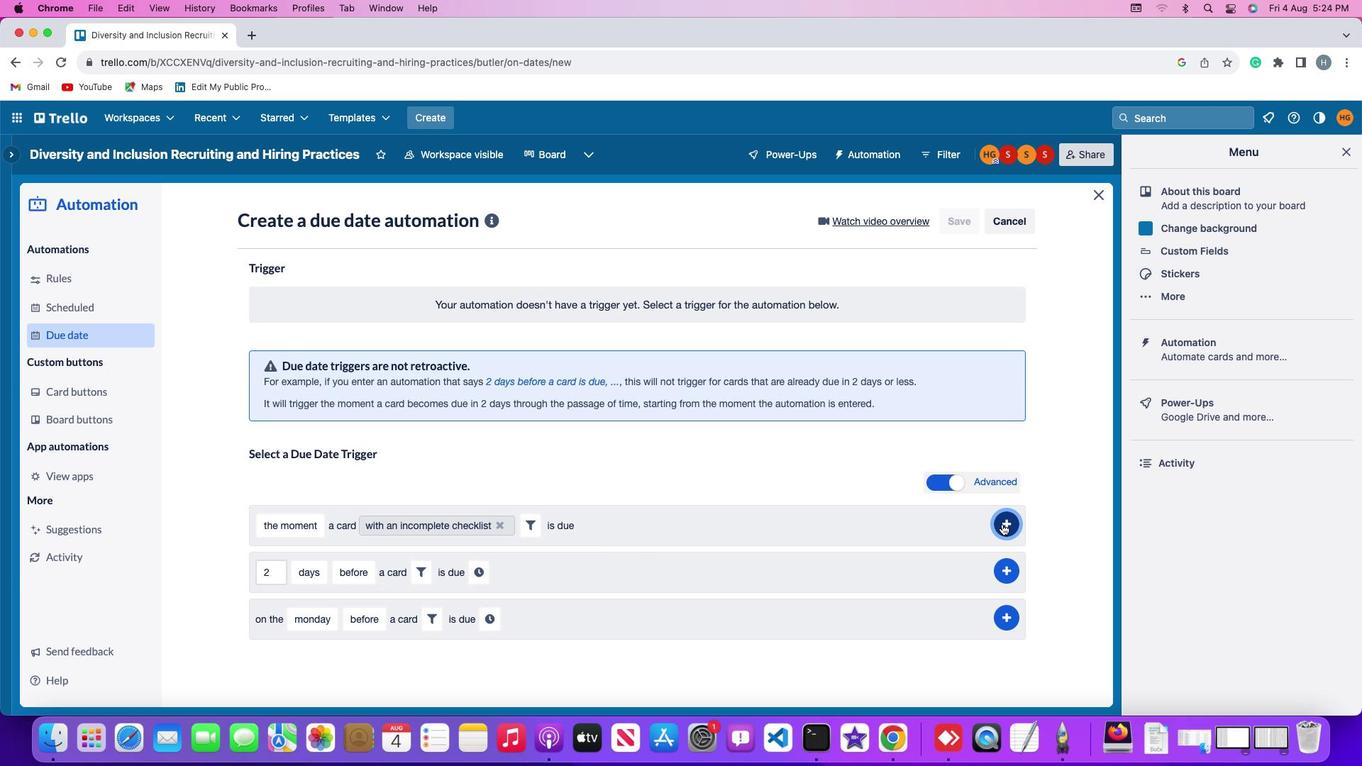 
Action: Mouse moved to (1061, 355)
Screenshot: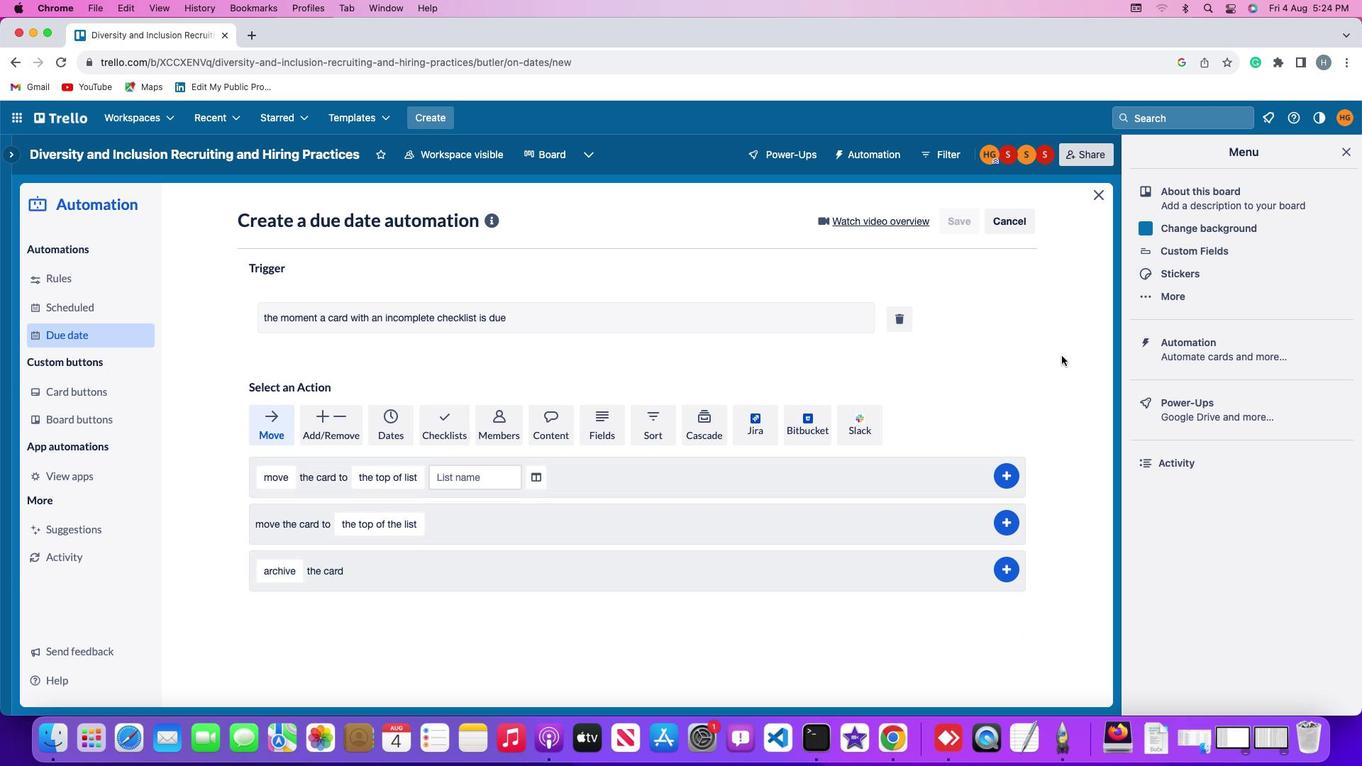 
